 Task: Make in the project AgileBolt a sprint 'Usability Testing Sprint'. Create in the project AgileBolt a sprint 'Usability Testing Sprint'. Add in the project AgileBolt a sprint 'Usability Testing Sprint'
Action: Mouse moved to (904, 163)
Screenshot: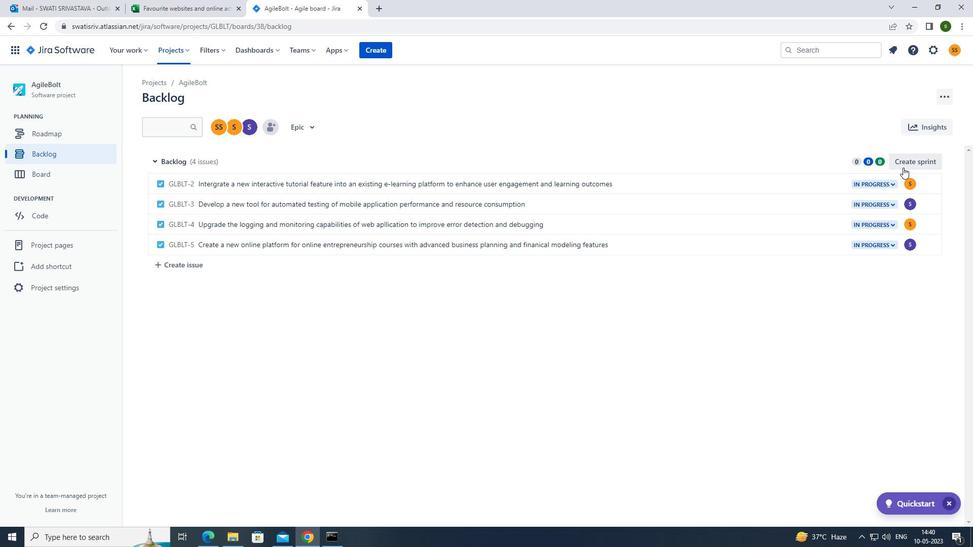 
Action: Mouse pressed left at (904, 163)
Screenshot: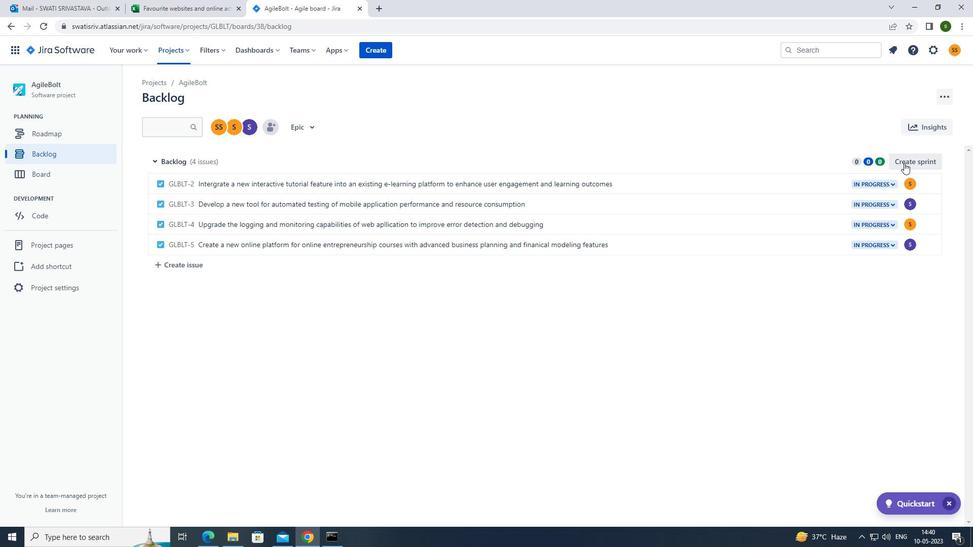 
Action: Mouse moved to (935, 162)
Screenshot: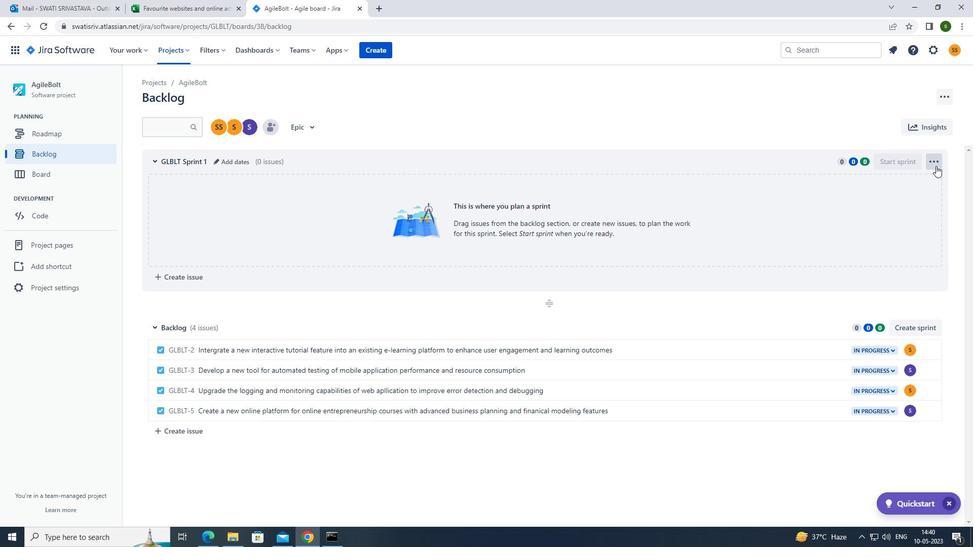 
Action: Mouse pressed left at (935, 162)
Screenshot: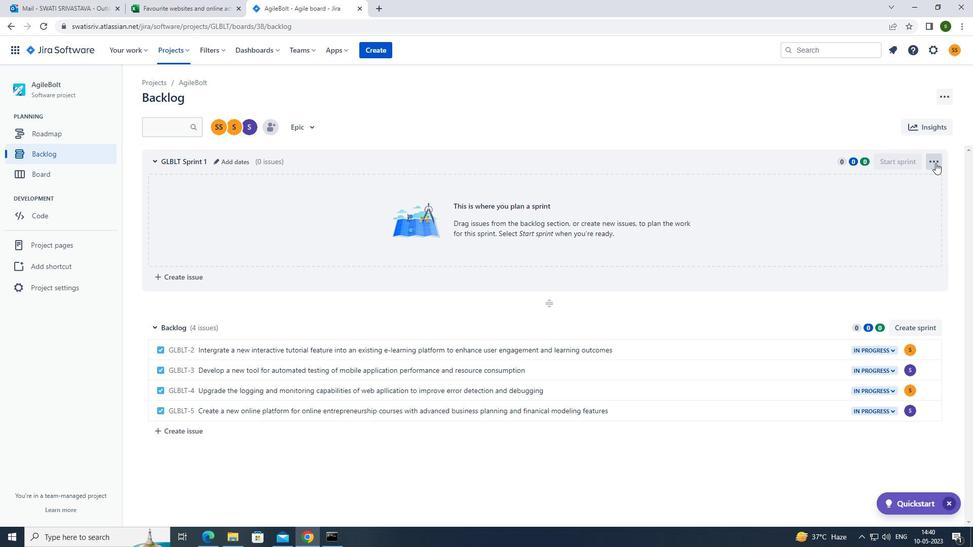
Action: Mouse moved to (916, 188)
Screenshot: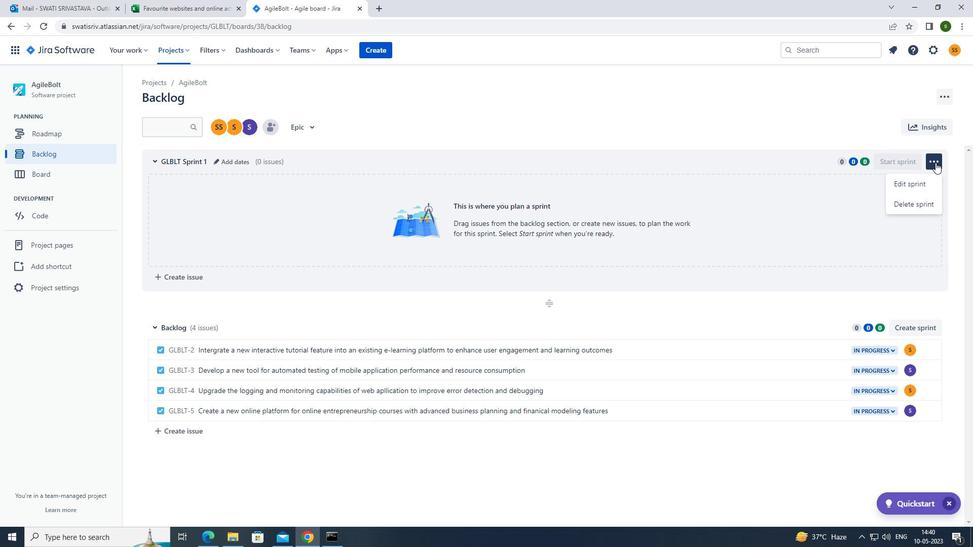 
Action: Mouse pressed left at (916, 188)
Screenshot: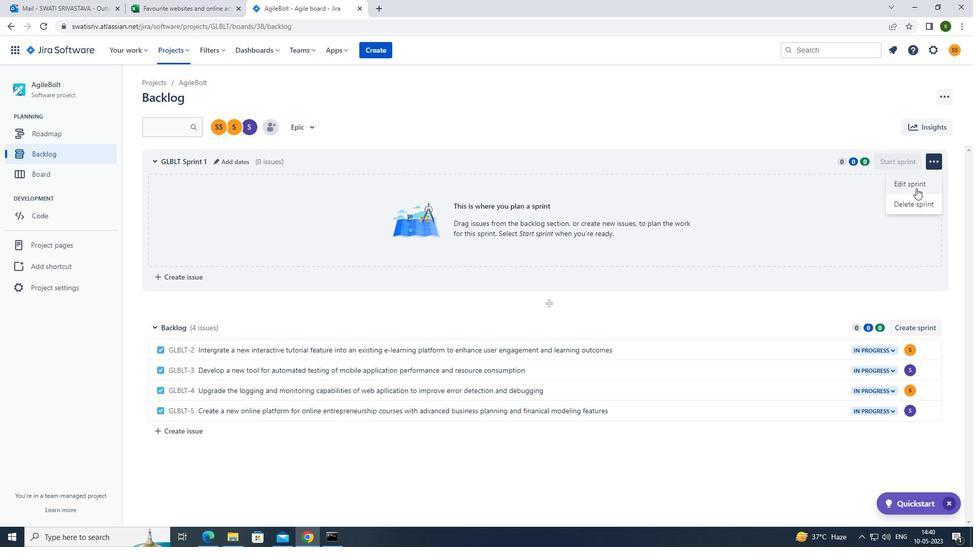 
Action: Mouse moved to (426, 129)
Screenshot: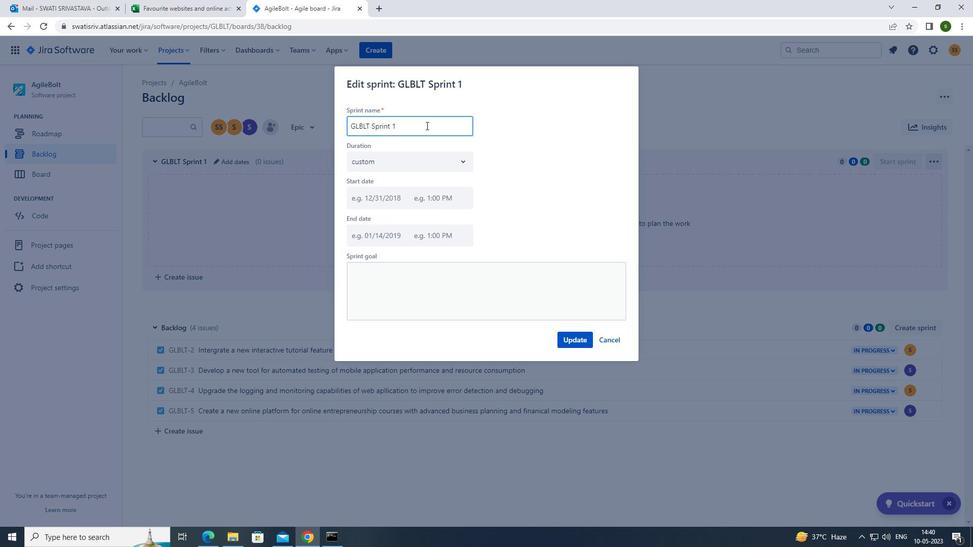 
Action: Key pressed <Key.backspace><Key.backspace><Key.backspace><Key.backspace><Key.backspace><Key.backspace><Key.backspace><Key.backspace><Key.backspace><Key.backspace><Key.backspace><Key.backspace><Key.backspace><Key.backspace><Key.caps_lock>
Screenshot: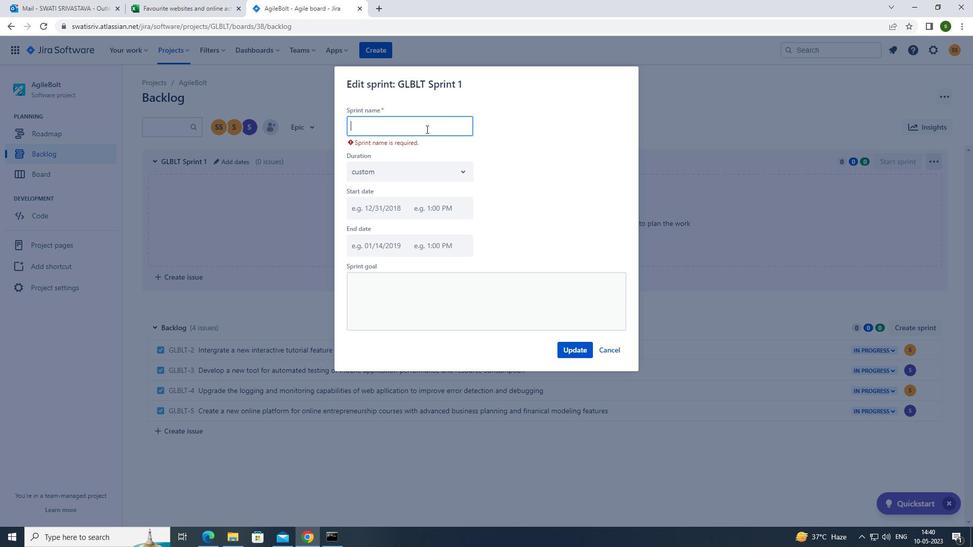 
Action: Mouse moved to (426, 129)
Screenshot: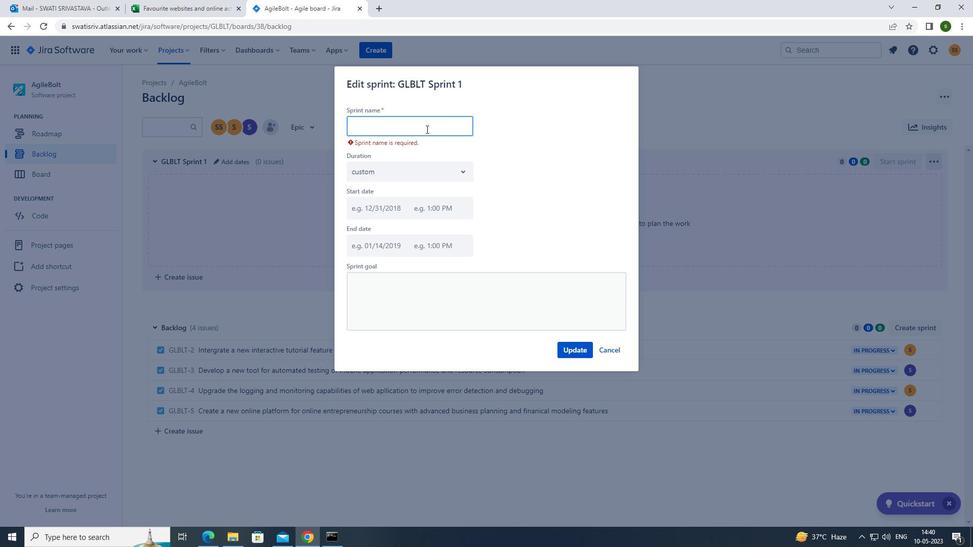 
Action: Key pressed u<Key.caps_lock>sability<Key.space><Key.caps_lock>t<Key.caps_lock>esting<Key.space><Key.caps_lock>s<Key.caps_lock>print
Screenshot: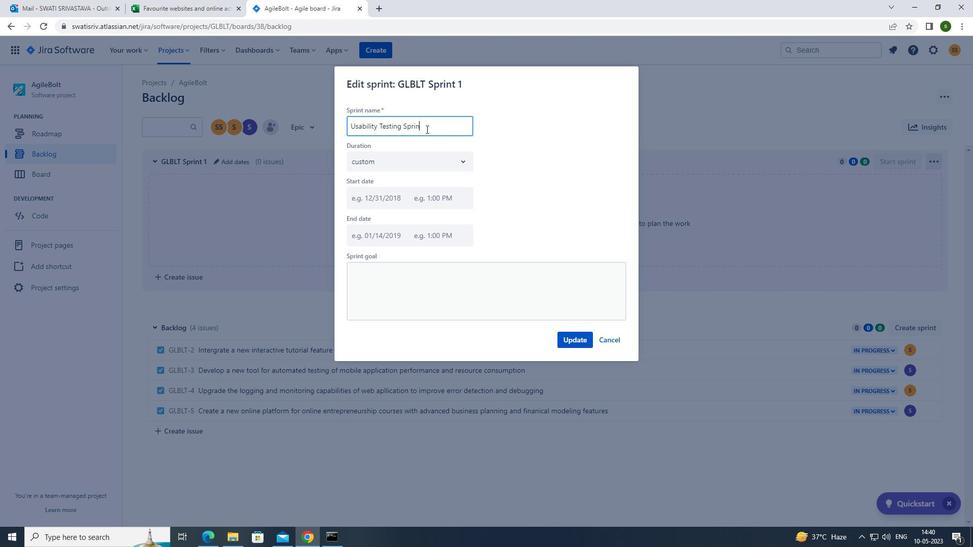 
Action: Mouse moved to (574, 337)
Screenshot: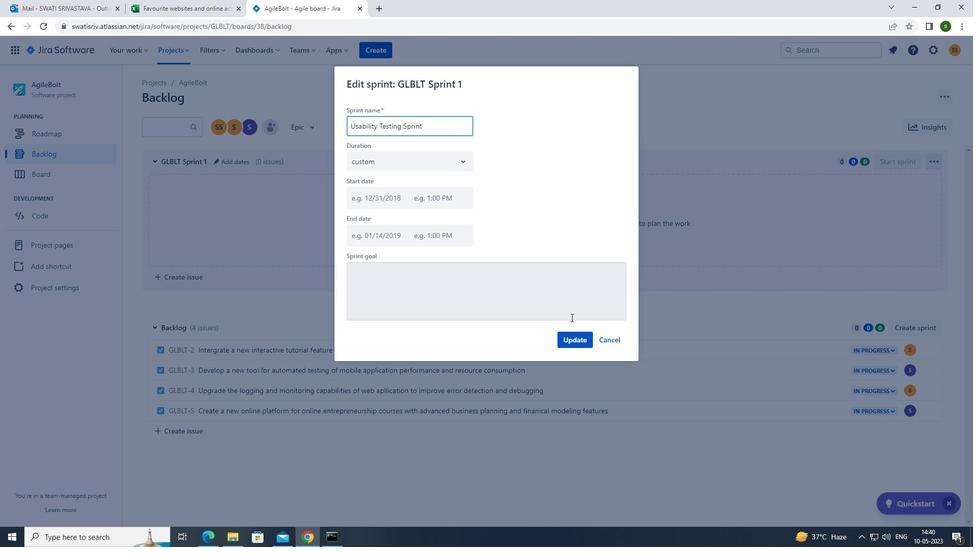 
Action: Mouse pressed left at (574, 337)
Screenshot: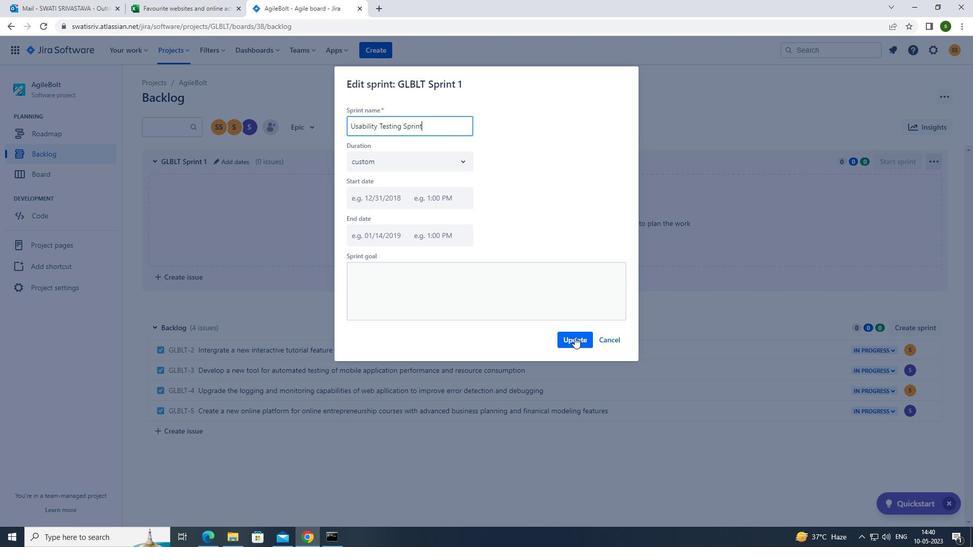 
Action: Mouse moved to (913, 323)
Screenshot: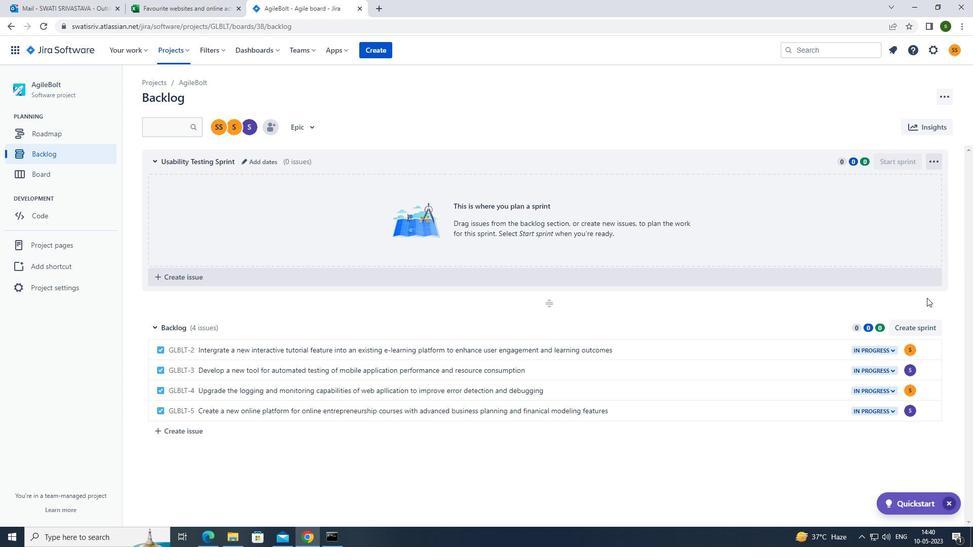 
Action: Mouse pressed left at (913, 323)
Screenshot: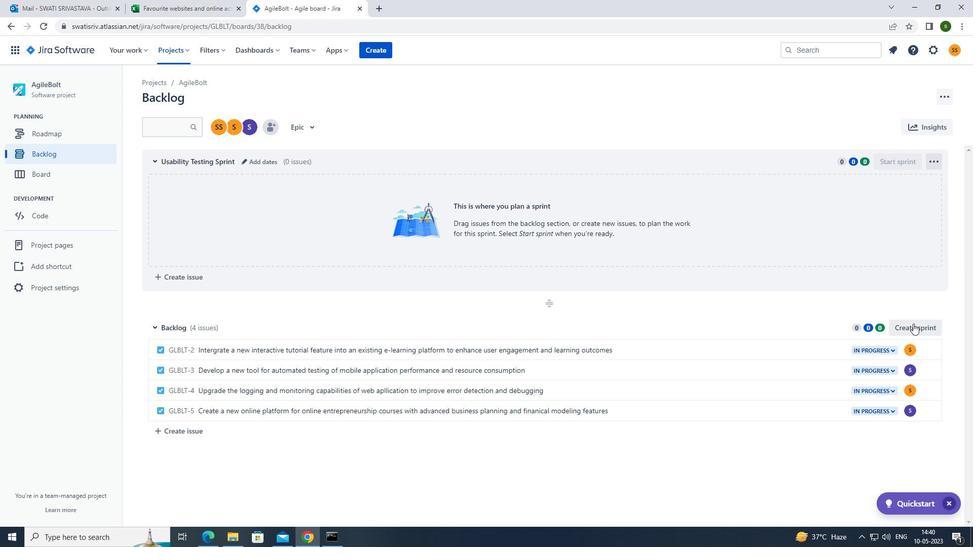 
Action: Mouse moved to (931, 331)
Screenshot: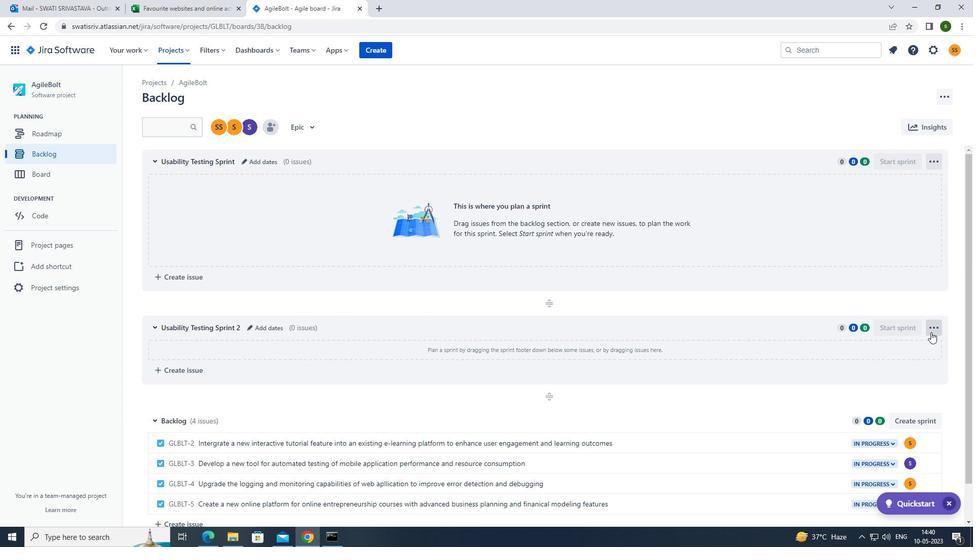 
Action: Mouse pressed left at (931, 331)
Screenshot: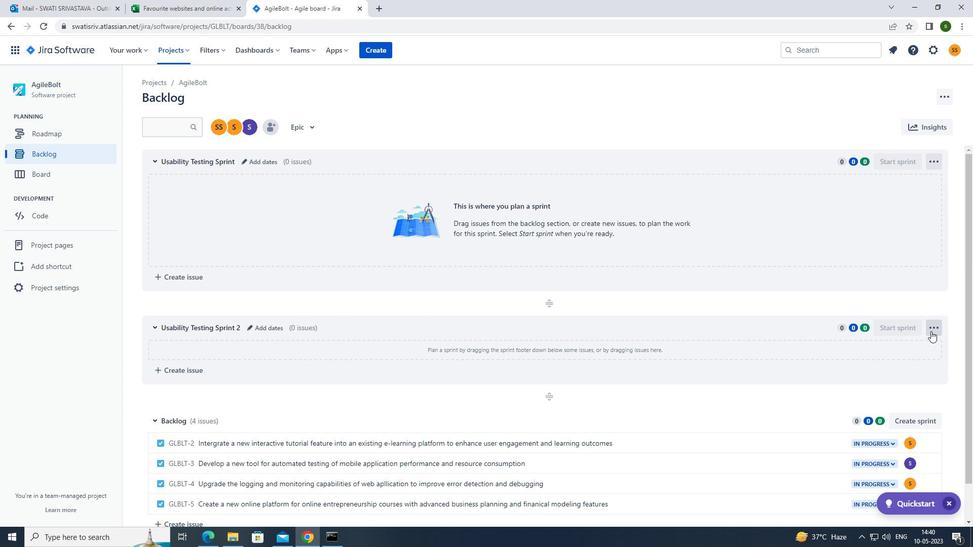 
Action: Mouse moved to (907, 369)
Screenshot: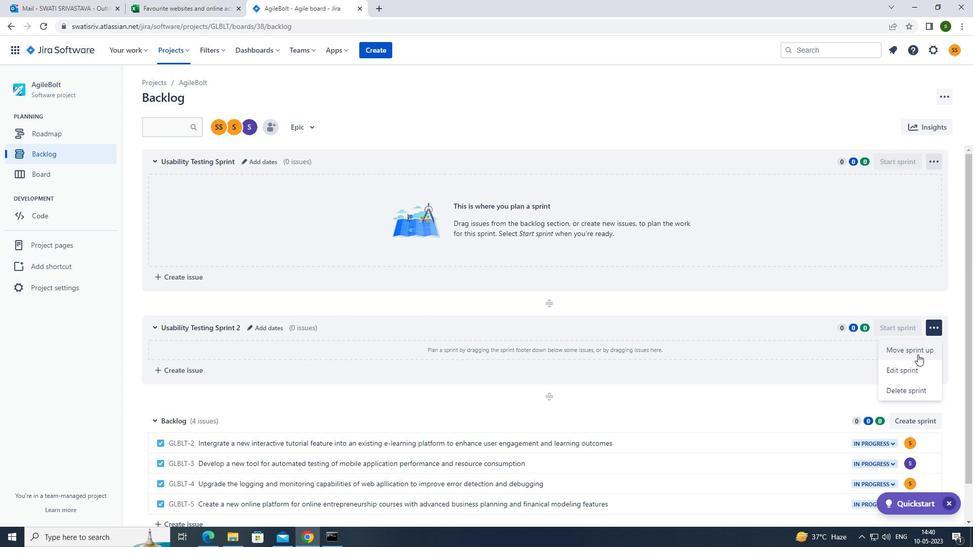 
Action: Mouse pressed left at (907, 369)
Screenshot: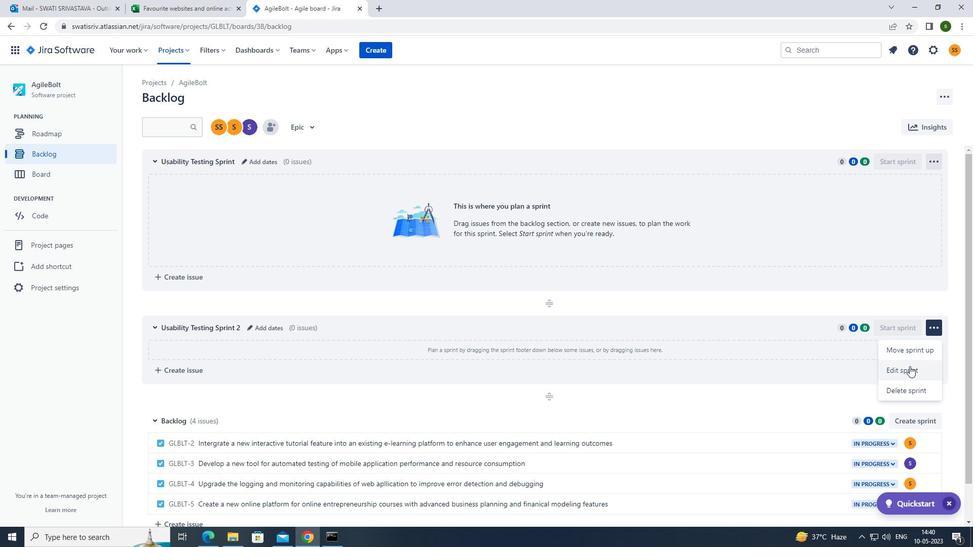 
Action: Mouse moved to (426, 122)
Screenshot: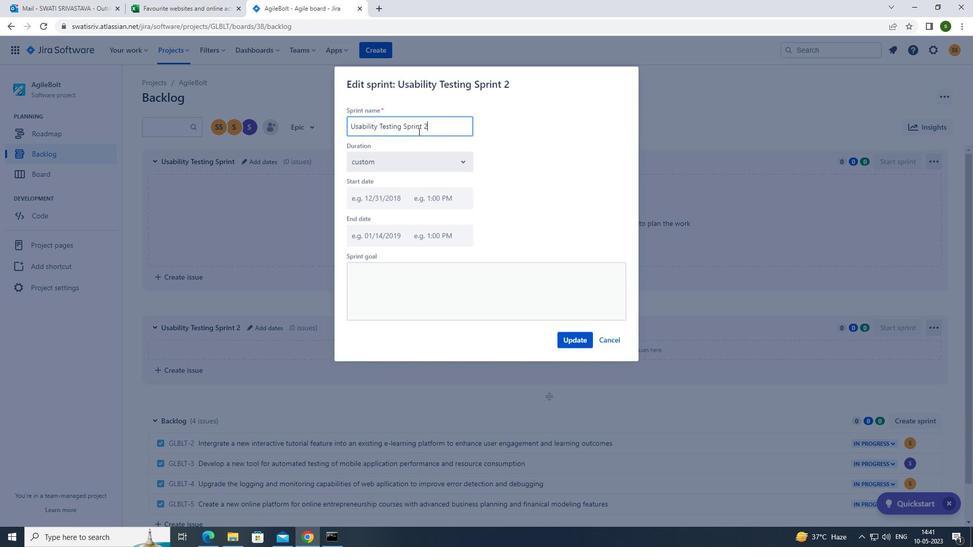
Action: Key pressed <Key.backspace><Key.backspace><Key.backspace><Key.backspace><Key.backspace><Key.backspace><Key.backspace><Key.backspace><Key.backspace><Key.backspace><Key.backspace><Key.backspace><Key.backspace><Key.backspace><Key.backspace><Key.backspace><Key.backspace><Key.backspace><Key.backspace><Key.backspace><Key.backspace><Key.backspace><Key.backspace><Key.backspace><Key.backspace><Key.backspace><Key.backspace><Key.backspace><Key.caps_lock>u<Key.caps_lock>sability<Key.space><Key.caps_lock>t<Key.caps_lock>esting<Key.space><Key.caps_lock>s<Key.caps_lock>print
Screenshot: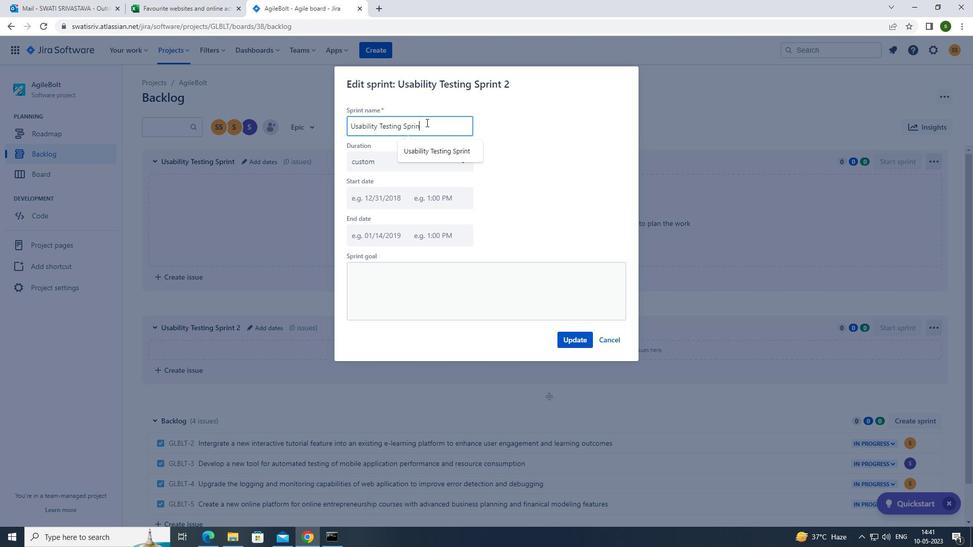 
Action: Mouse moved to (576, 342)
Screenshot: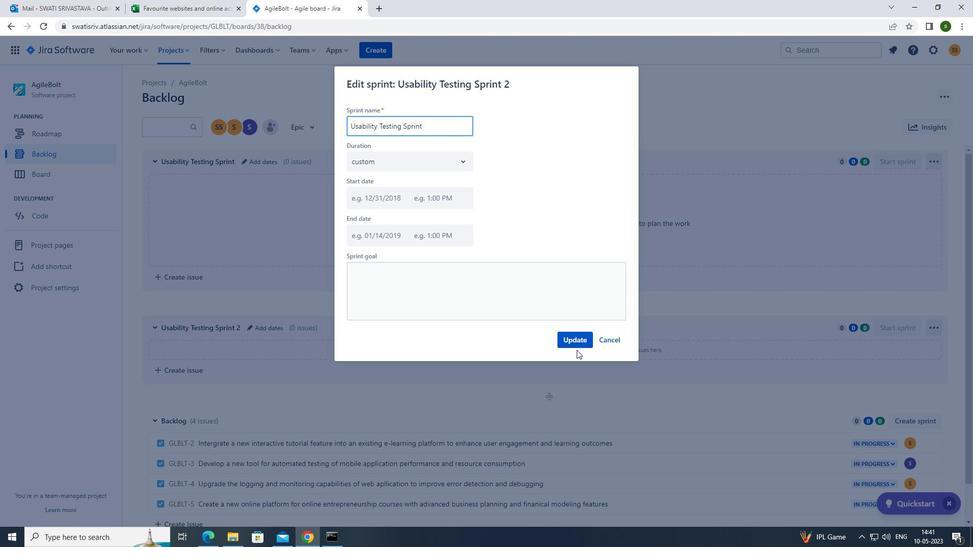 
Action: Mouse pressed left at (576, 342)
Screenshot: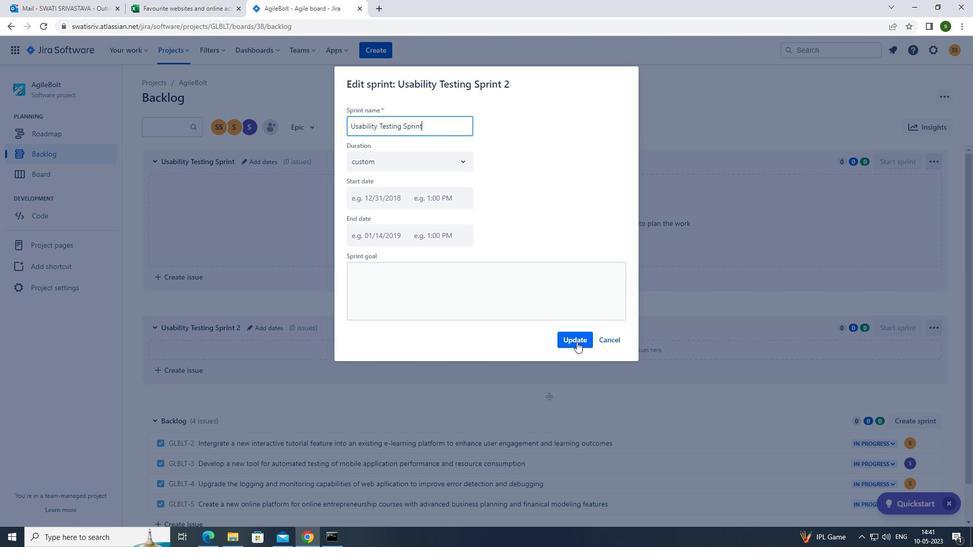 
Action: Mouse moved to (904, 414)
Screenshot: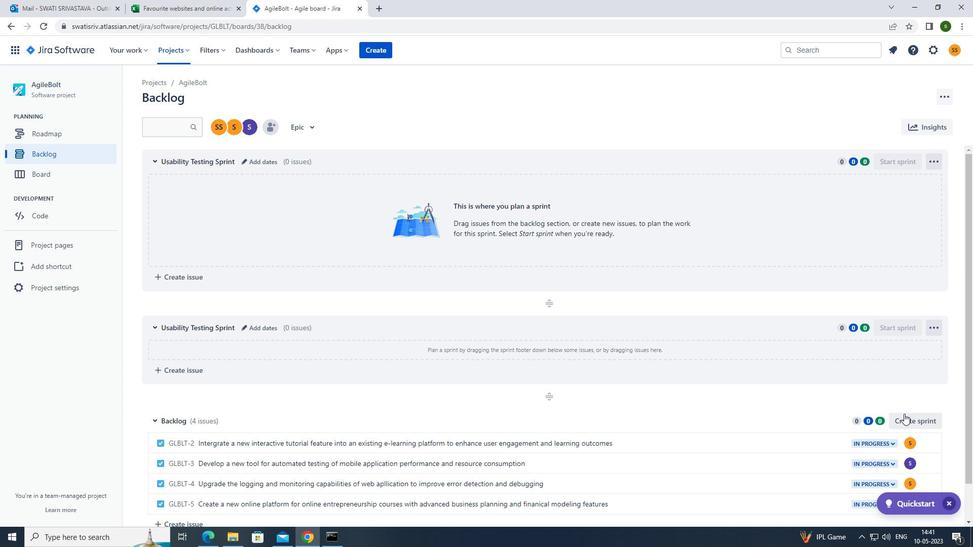 
Action: Mouse pressed left at (904, 414)
Screenshot: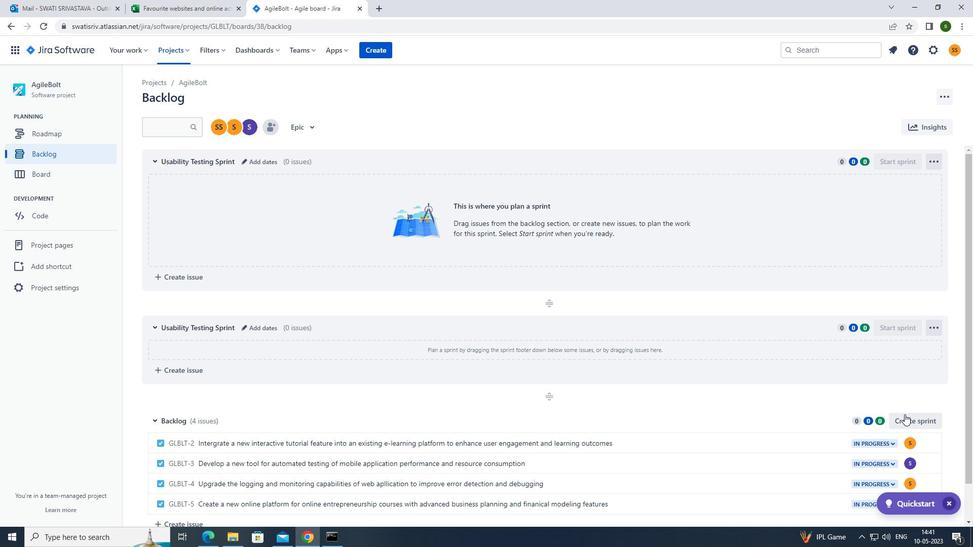 
Action: Mouse moved to (937, 424)
Screenshot: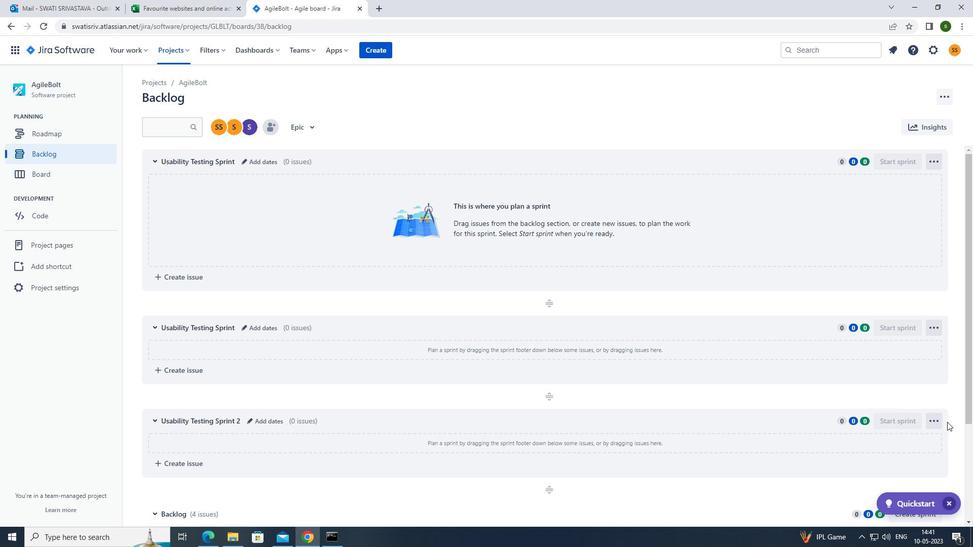 
Action: Mouse pressed left at (937, 424)
Screenshot: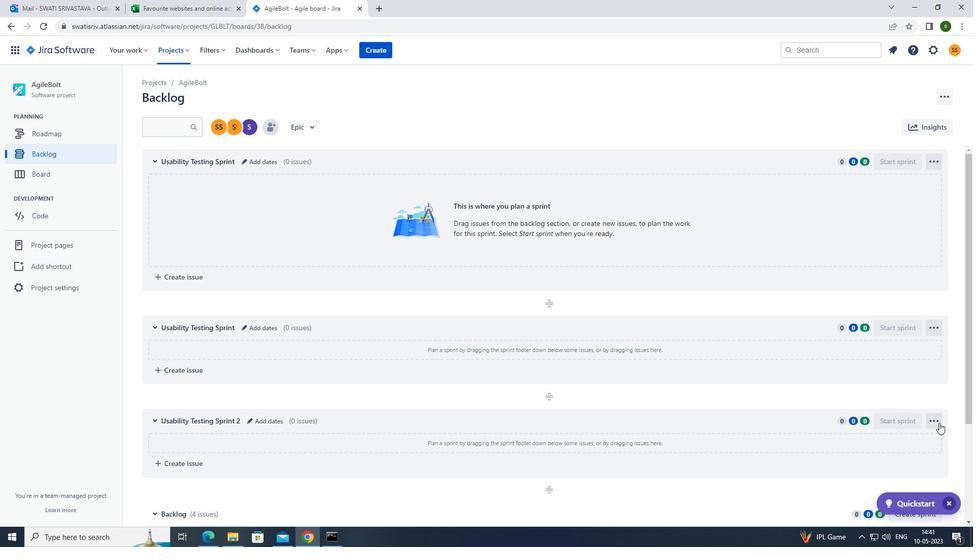 
Action: Mouse moved to (905, 459)
Screenshot: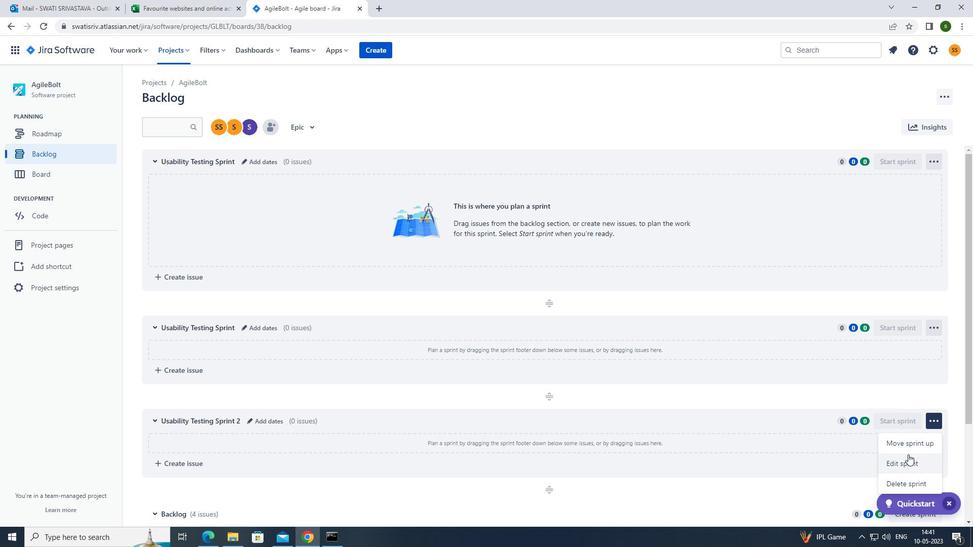 
Action: Mouse pressed left at (905, 459)
Screenshot: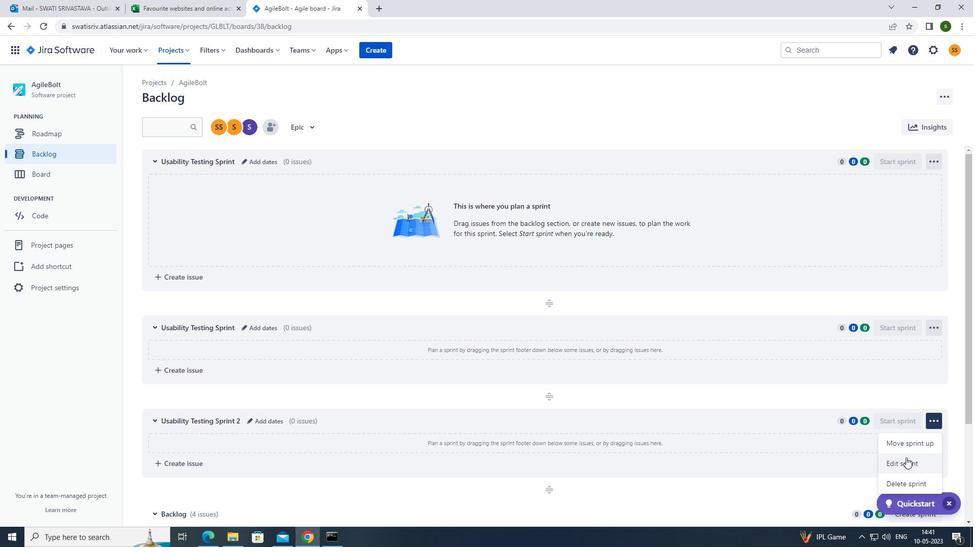 
Action: Mouse moved to (452, 127)
Screenshot: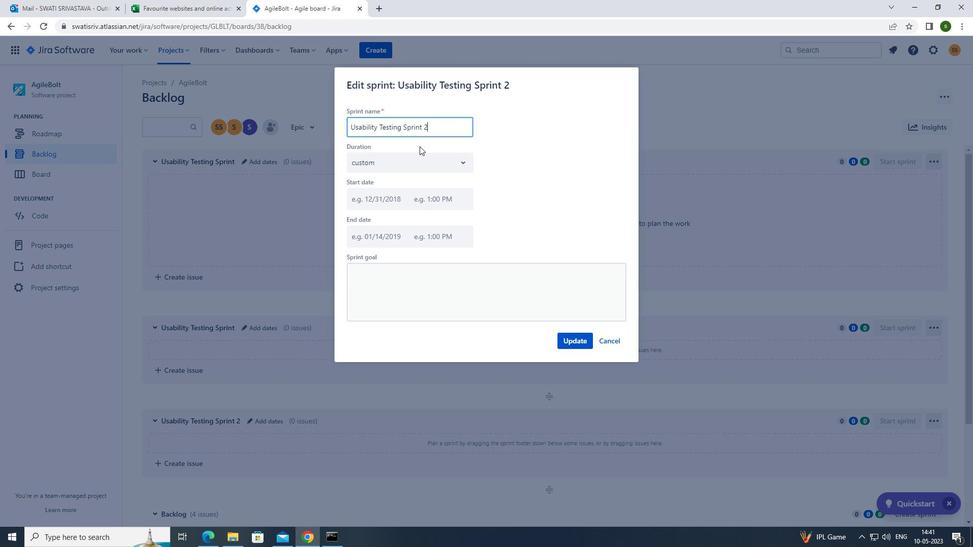
Action: Key pressed <Key.backspace><Key.backspace><Key.backspace><Key.backspace><Key.backspace><Key.backspace><Key.backspace><Key.backspace><Key.backspace><Key.backspace><Key.backspace><Key.backspace><Key.backspace><Key.backspace><Key.backspace><Key.backspace><Key.backspace><Key.backspace><Key.backspace><Key.backspace><Key.backspace><Key.backspace><Key.backspace><Key.backspace><Key.backspace><Key.backspace><Key.caps_lock>u<Key.caps_lock>sability<Key.space><Key.caps_lock>t<Key.caps_lock>esting<Key.space><Key.caps_lock>s<Key.caps_lock>print
Screenshot: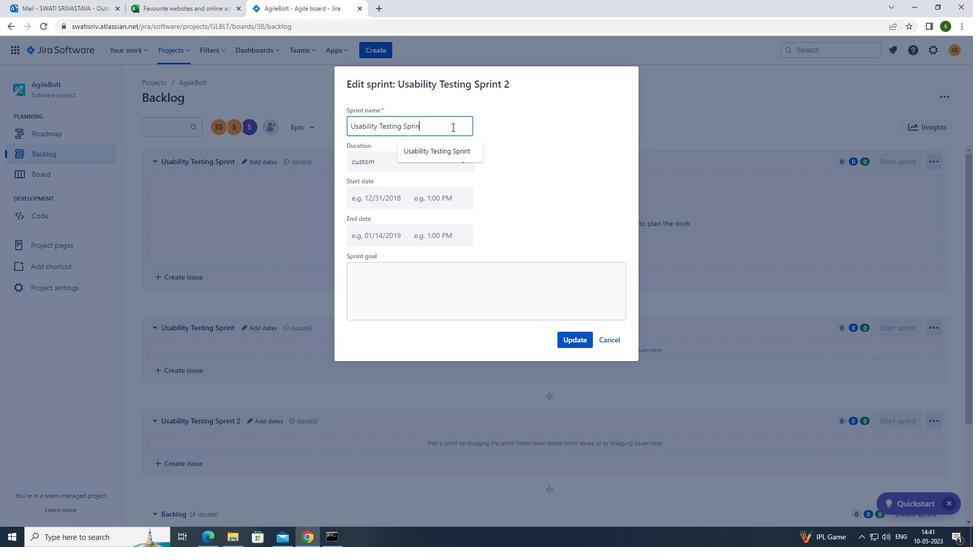 
Action: Mouse moved to (581, 339)
Screenshot: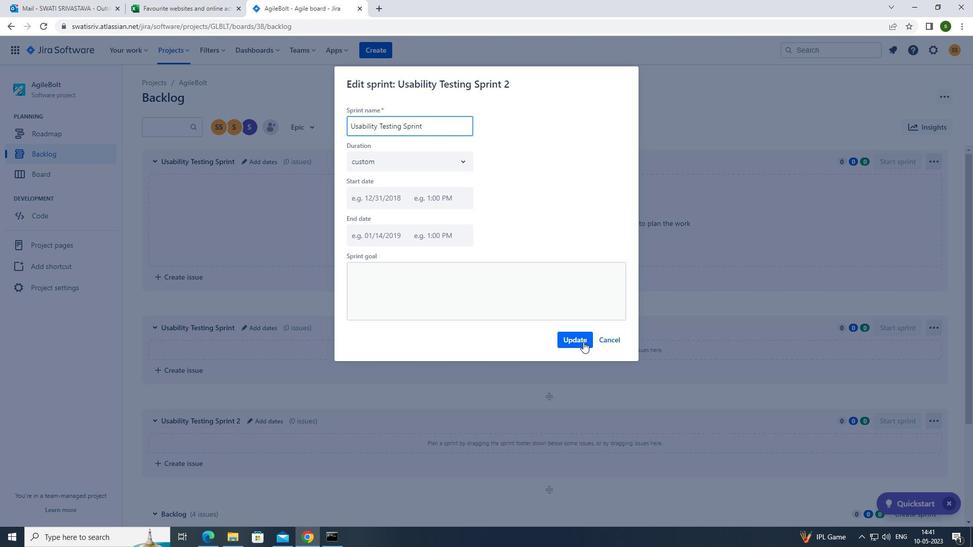 
Action: Mouse pressed left at (581, 339)
Screenshot: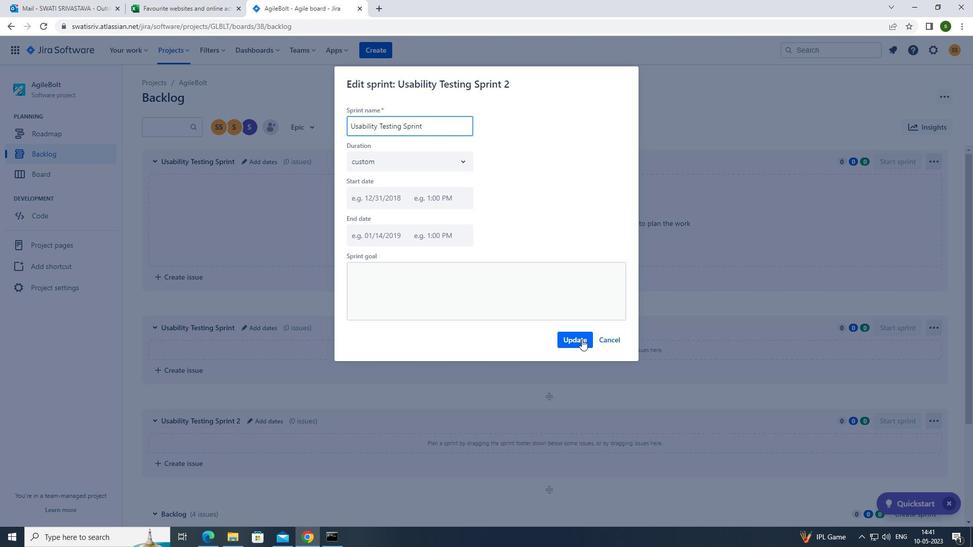 
